 Task: Create in the project Bullseye and in the Backlog issue 'Upgrade the content delivery and caching mechanisms of a web application to improve content delivery speed and reliability' a child issue 'Integration with performance review systems', and assign it to team member softage.4@softage.net. Create in the project Bullseye and in the Backlog issue 'Create a new online platform for online gardening courses with advanced gardening tools and community features' a child issue 'Big data model interpretability and transparency testing and reporting', and assign it to team member softage.1@softage.net
Action: Mouse moved to (190, 53)
Screenshot: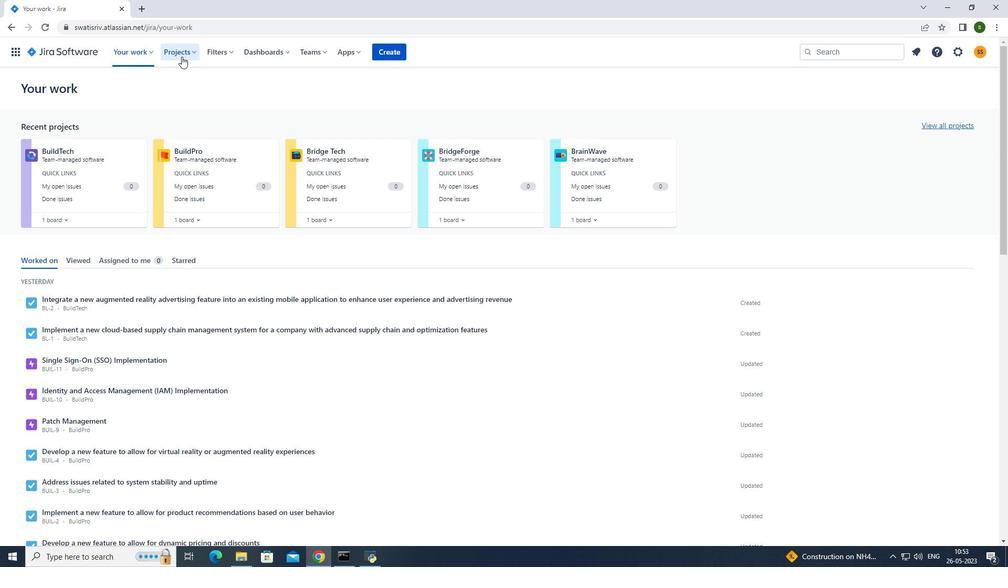 
Action: Mouse pressed left at (190, 53)
Screenshot: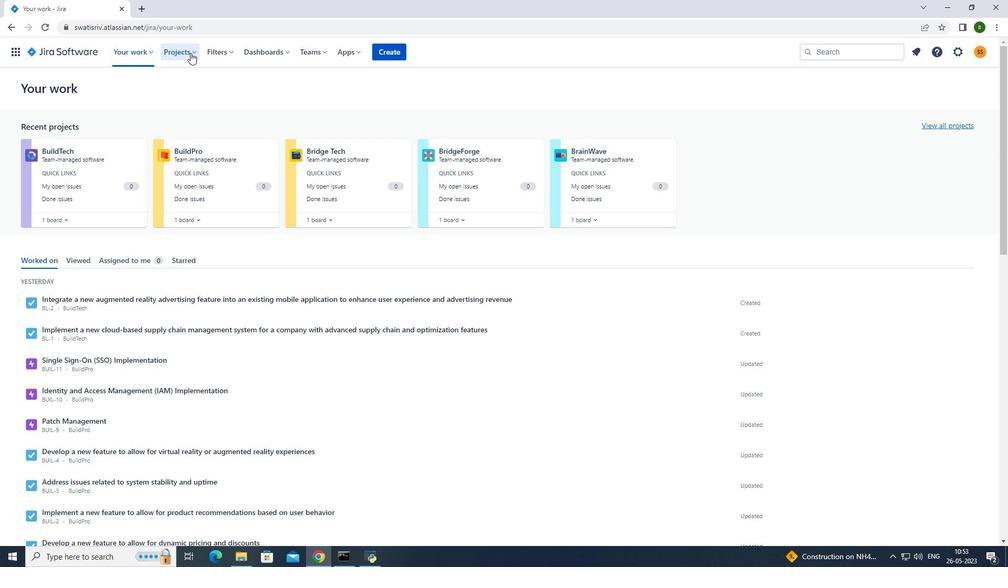 
Action: Mouse moved to (220, 102)
Screenshot: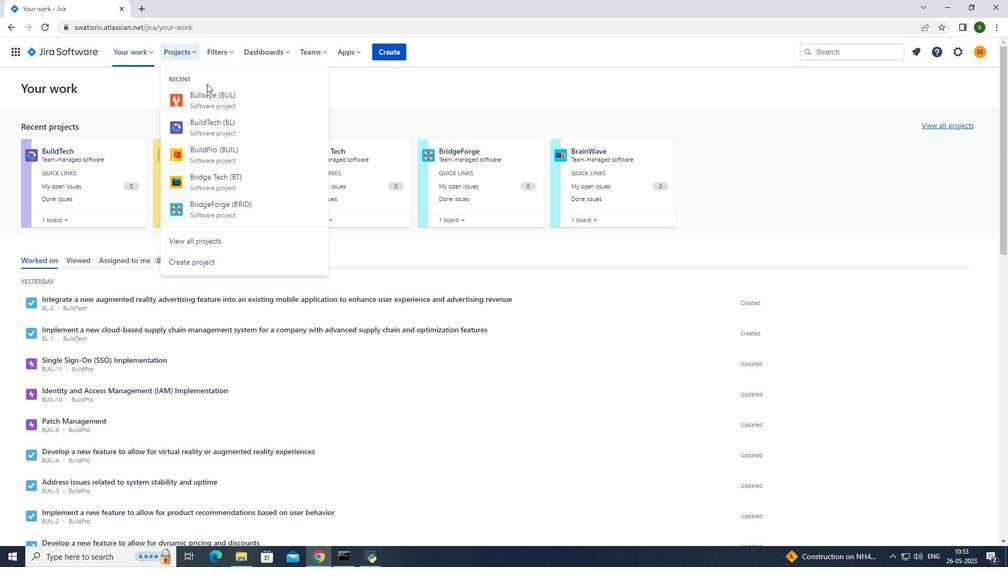 
Action: Mouse pressed left at (220, 102)
Screenshot: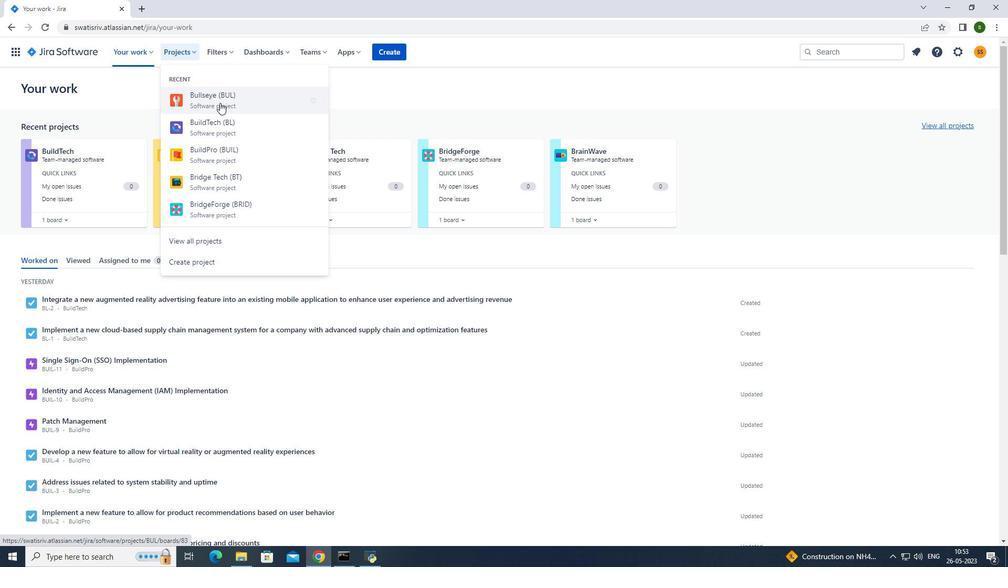 
Action: Mouse moved to (92, 166)
Screenshot: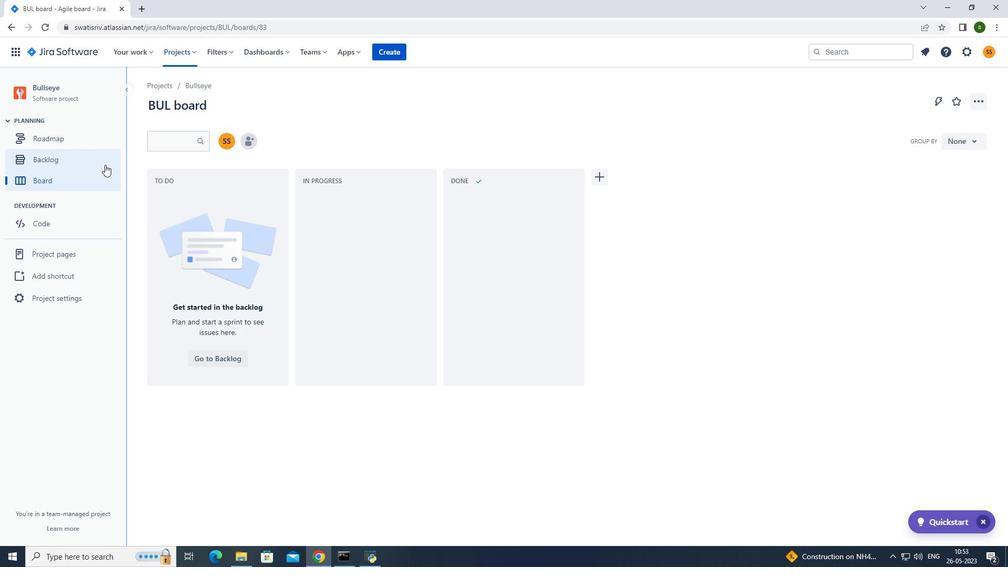 
Action: Mouse pressed left at (92, 166)
Screenshot: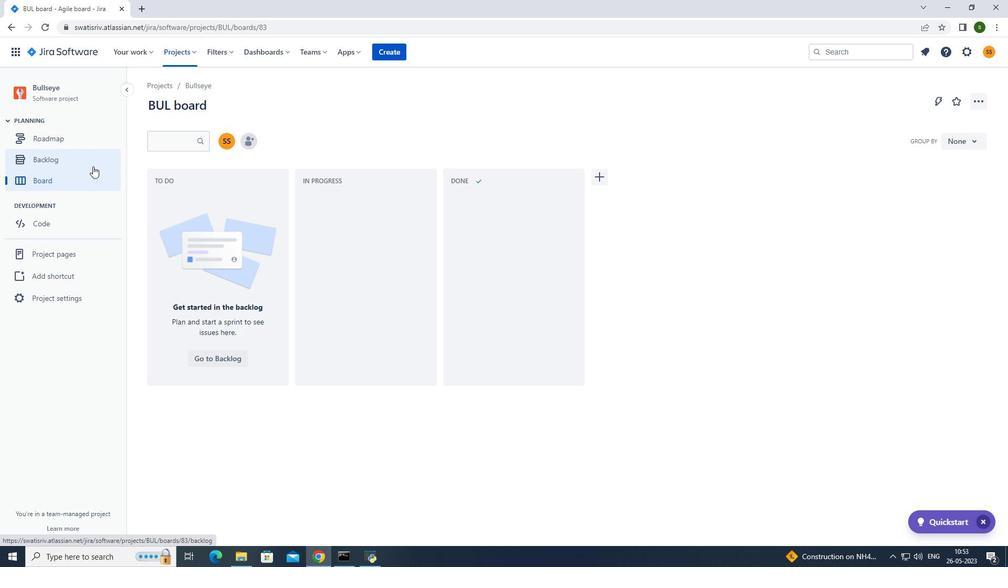 
Action: Mouse moved to (537, 167)
Screenshot: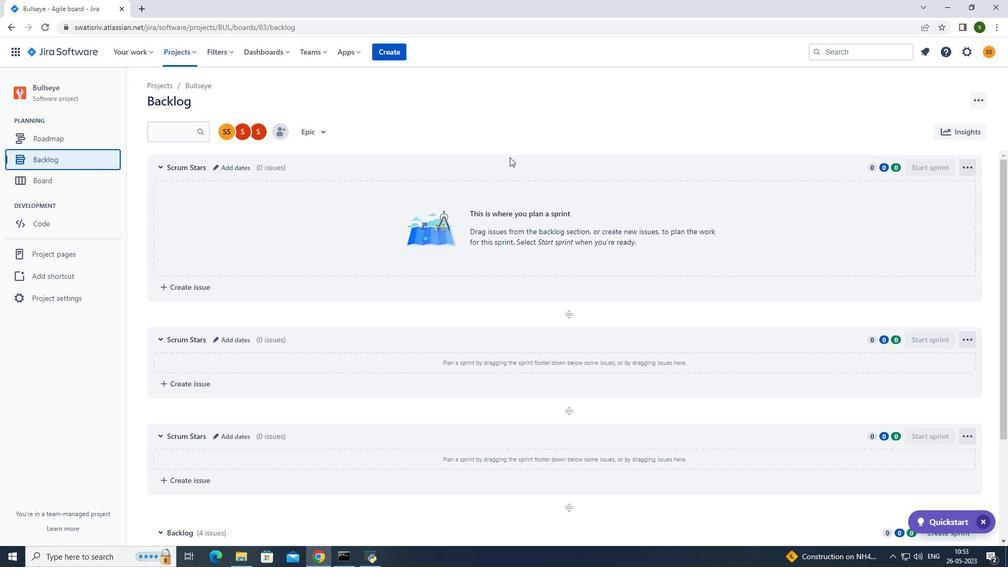 
Action: Mouse scrolled (537, 167) with delta (0, 0)
Screenshot: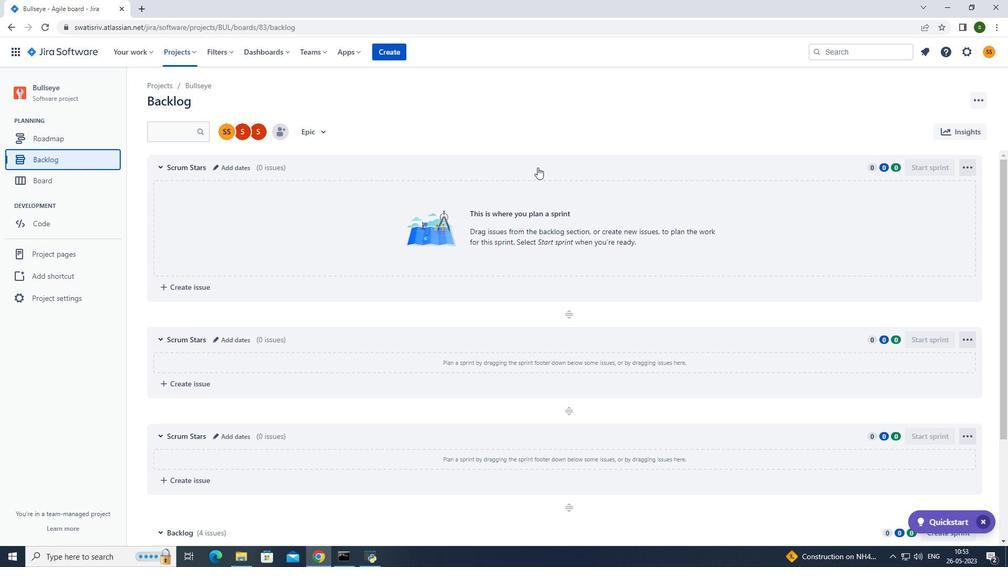 
Action: Mouse scrolled (537, 167) with delta (0, 0)
Screenshot: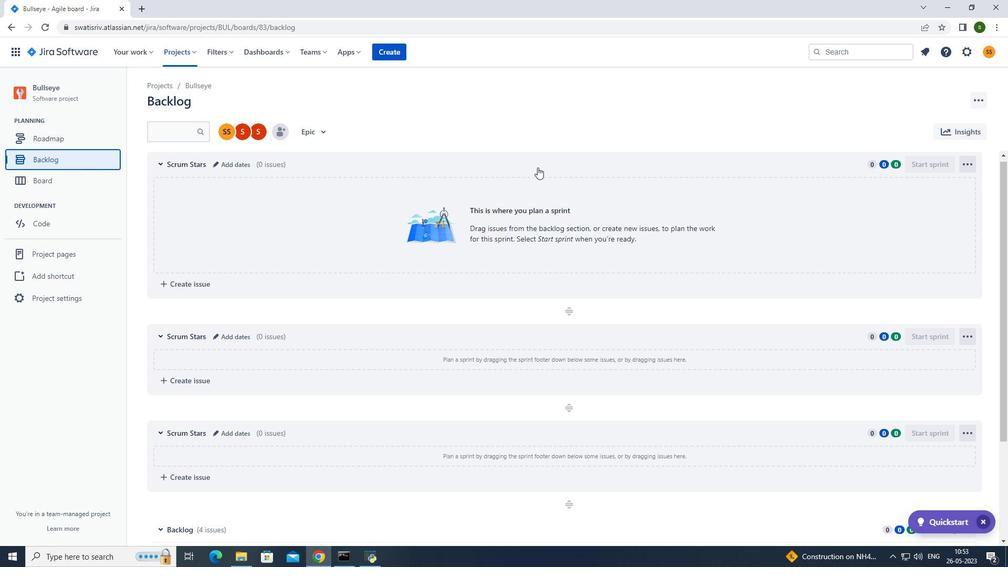 
Action: Mouse scrolled (537, 167) with delta (0, 0)
Screenshot: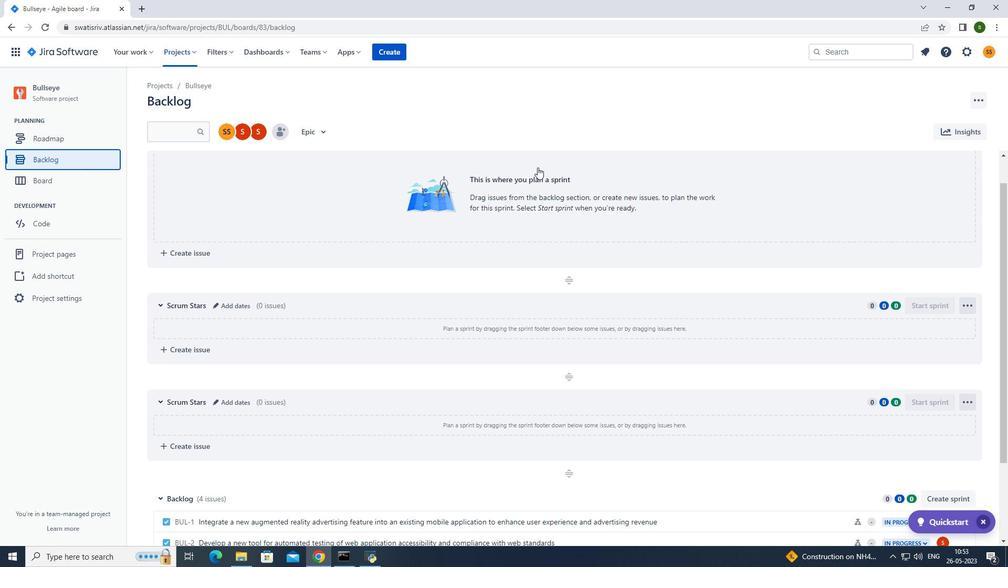 
Action: Mouse scrolled (537, 168) with delta (0, 0)
Screenshot: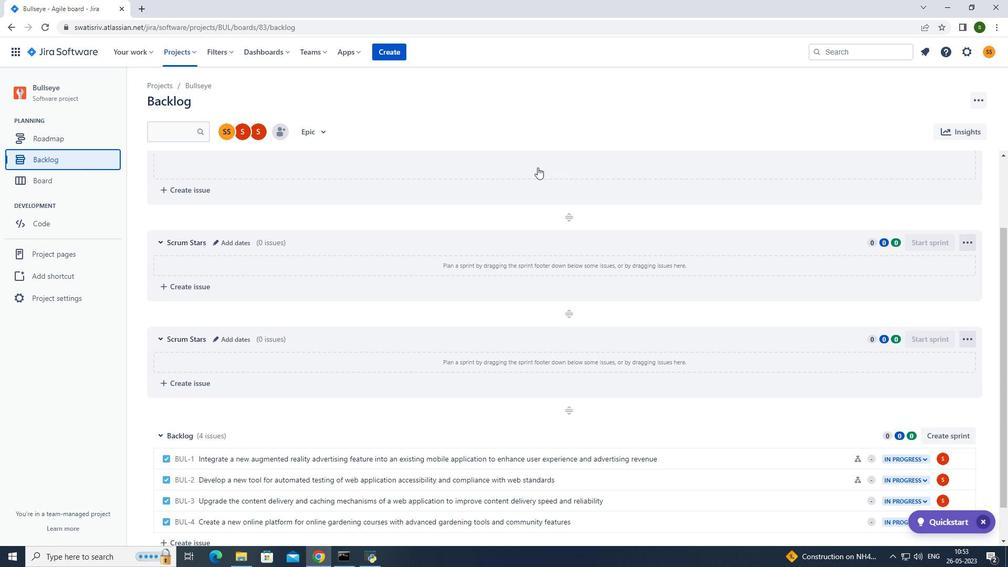 
Action: Mouse scrolled (537, 167) with delta (0, 0)
Screenshot: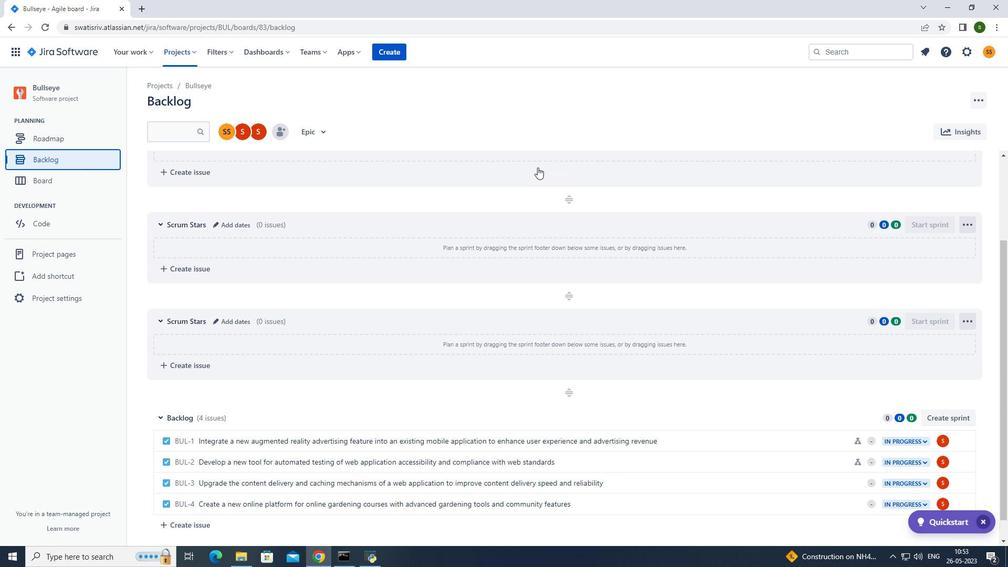 
Action: Mouse scrolled (537, 167) with delta (0, 0)
Screenshot: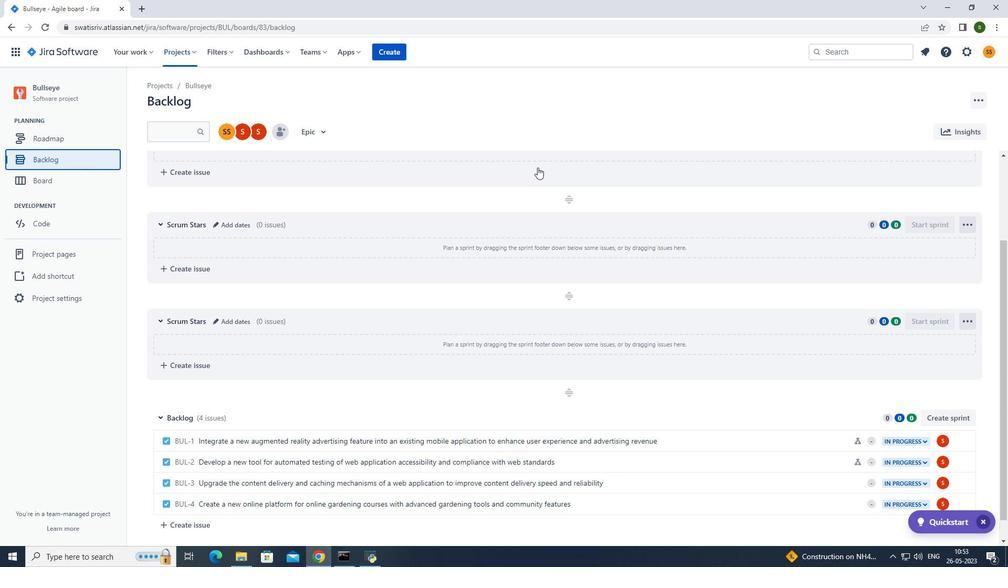 
Action: Mouse scrolled (537, 167) with delta (0, 0)
Screenshot: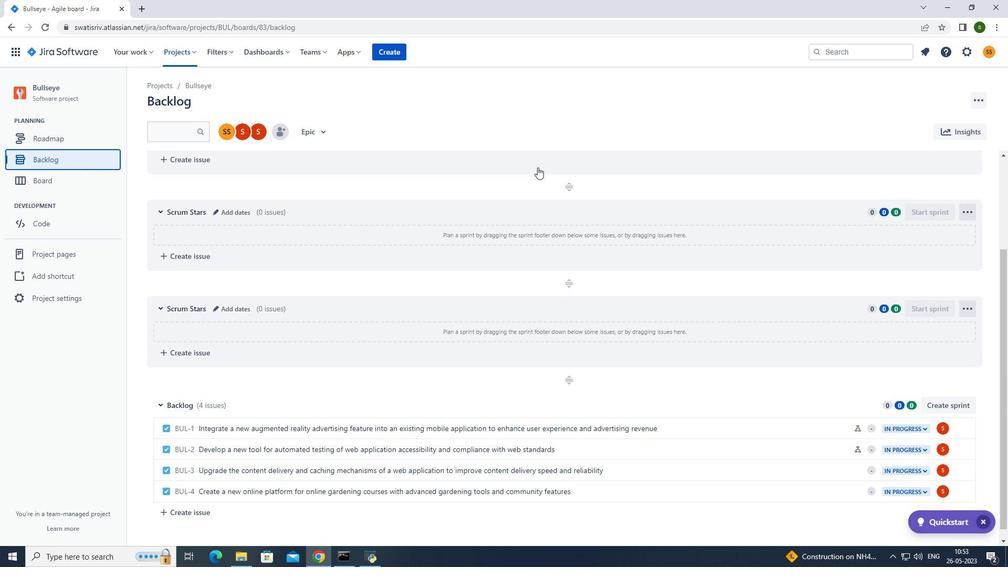 
Action: Mouse scrolled (537, 167) with delta (0, 0)
Screenshot: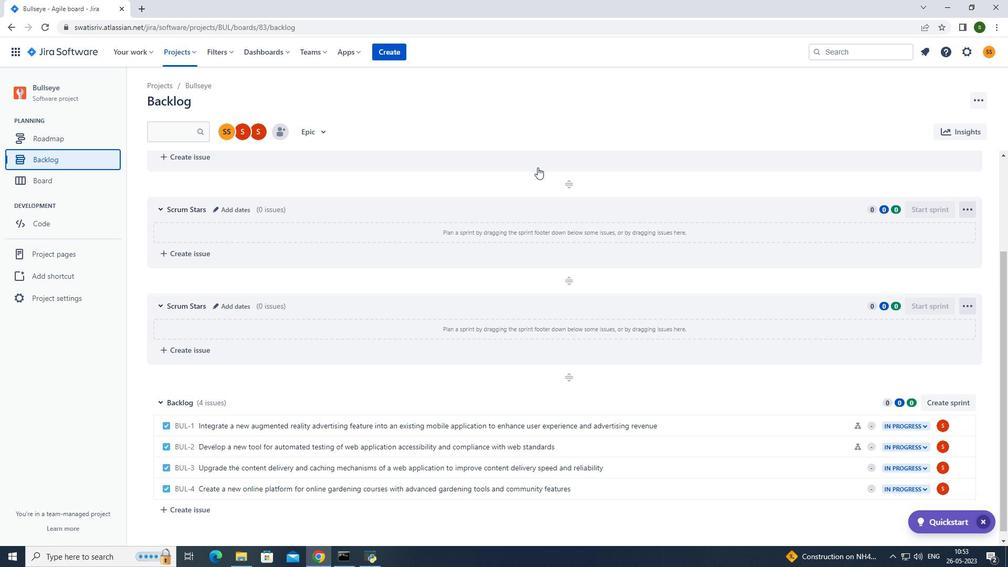 
Action: Mouse moved to (660, 457)
Screenshot: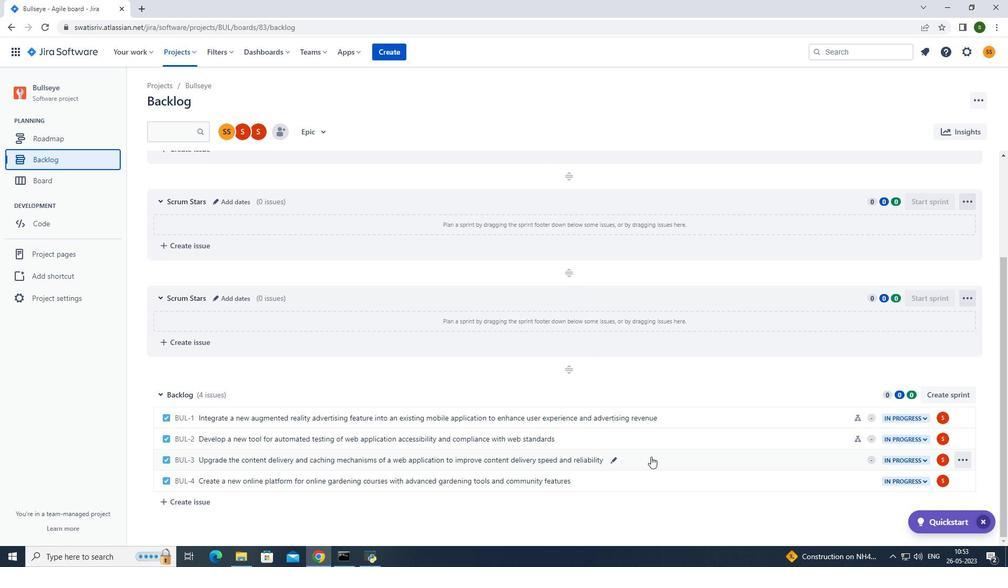 
Action: Mouse pressed left at (660, 457)
Screenshot: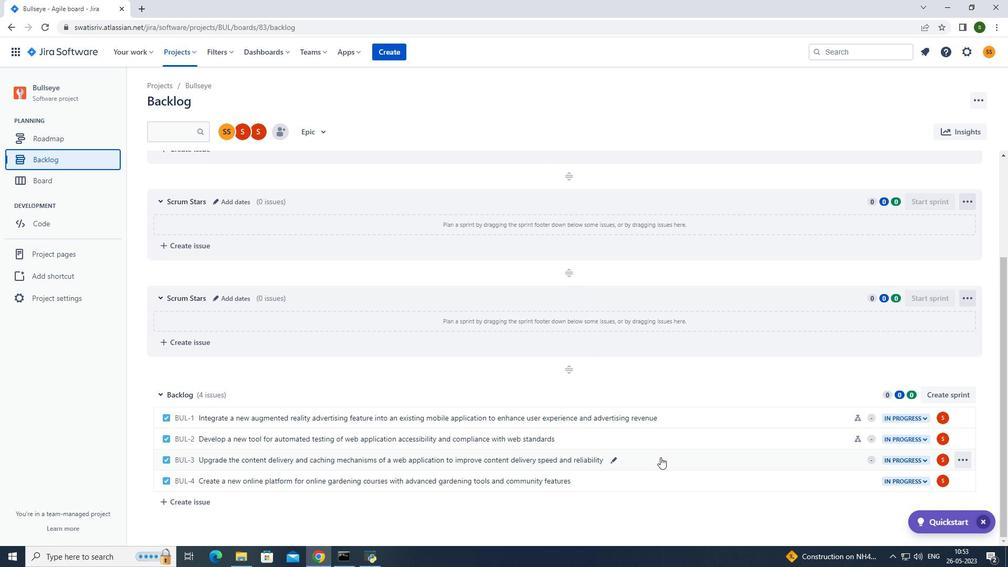 
Action: Mouse moved to (820, 253)
Screenshot: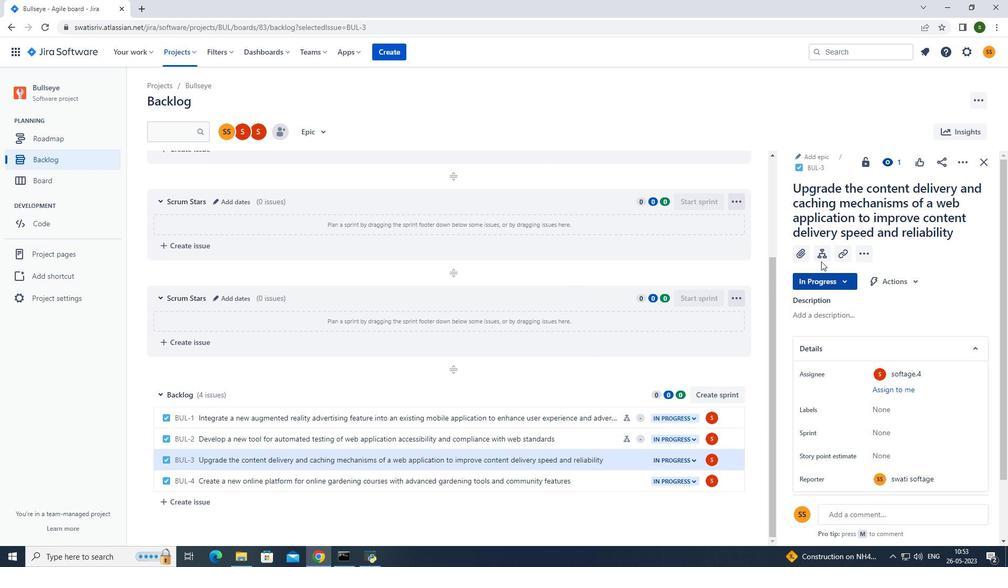 
Action: Mouse pressed left at (820, 253)
Screenshot: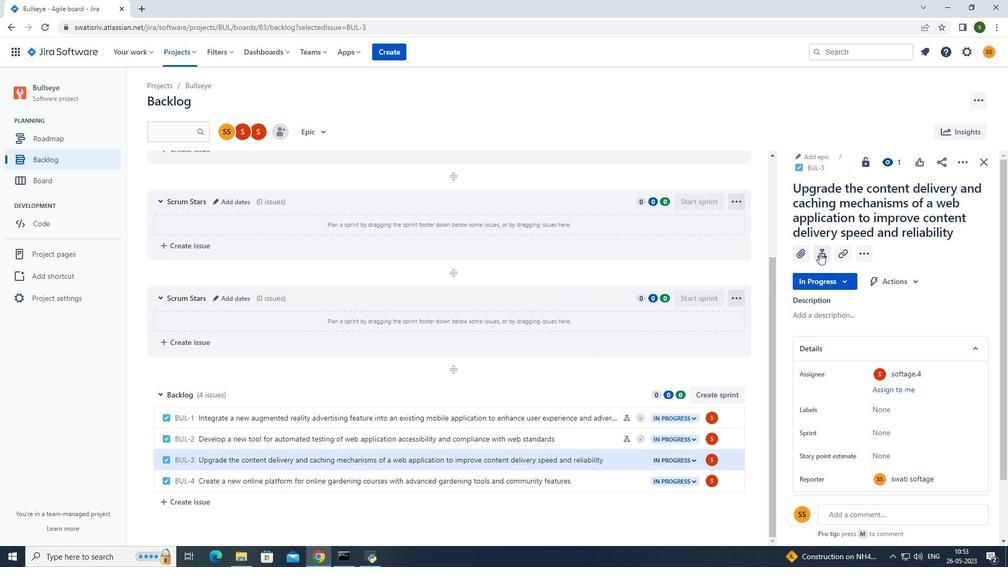 
Action: Mouse moved to (827, 338)
Screenshot: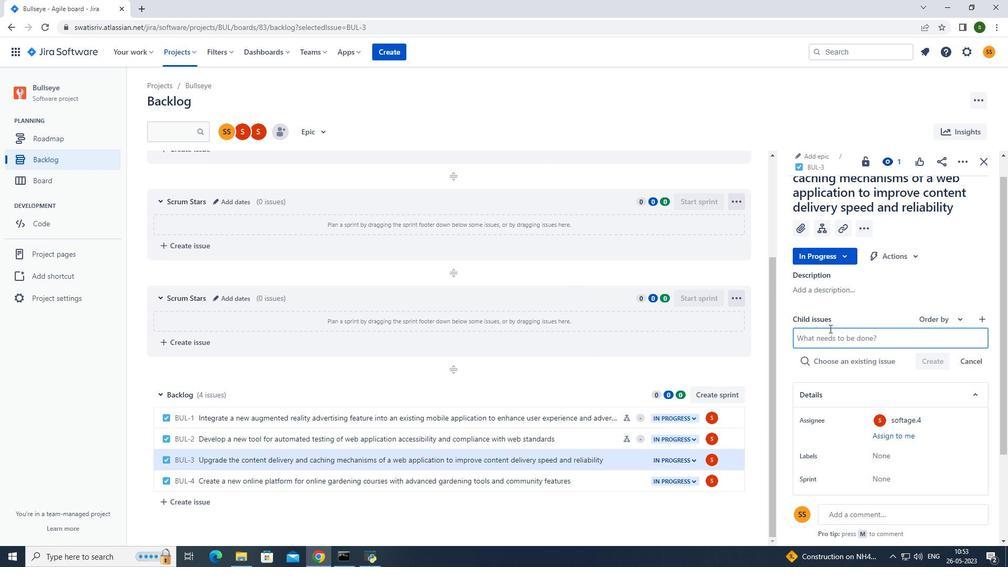 
Action: Mouse pressed left at (827, 338)
Screenshot: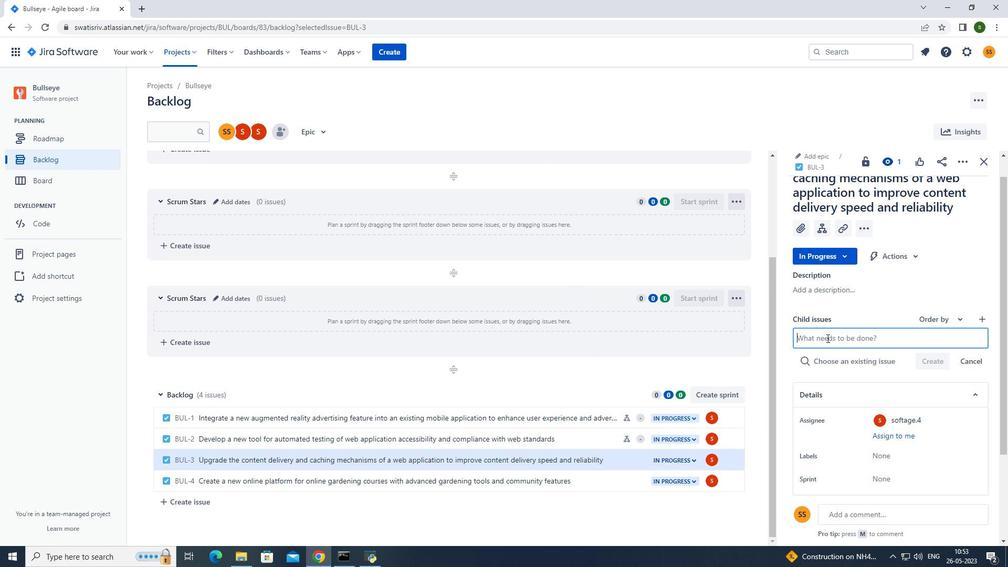 
Action: Key pressed <Key.caps_lock>I<Key.caps_lock>ntegration<Key.space>with<Key.space>performance<Key.space>review<Key.space>systems<Key.enter>
Screenshot: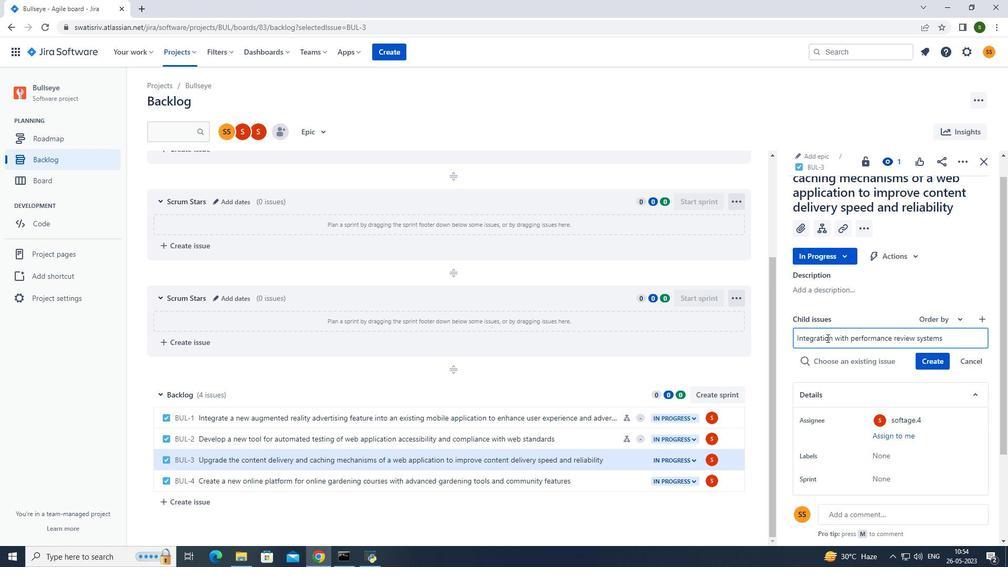 
Action: Mouse moved to (943, 343)
Screenshot: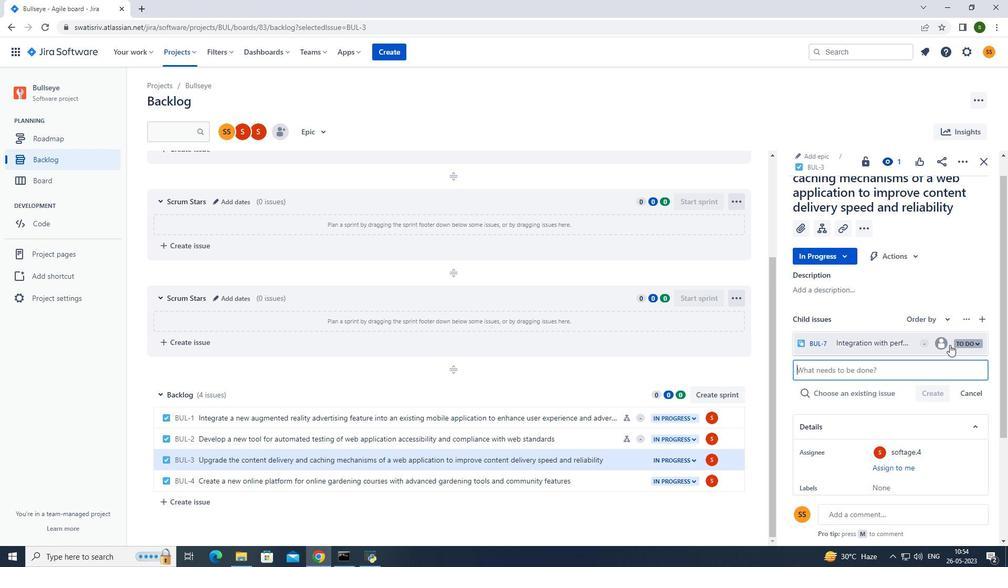 
Action: Mouse pressed left at (943, 343)
Screenshot: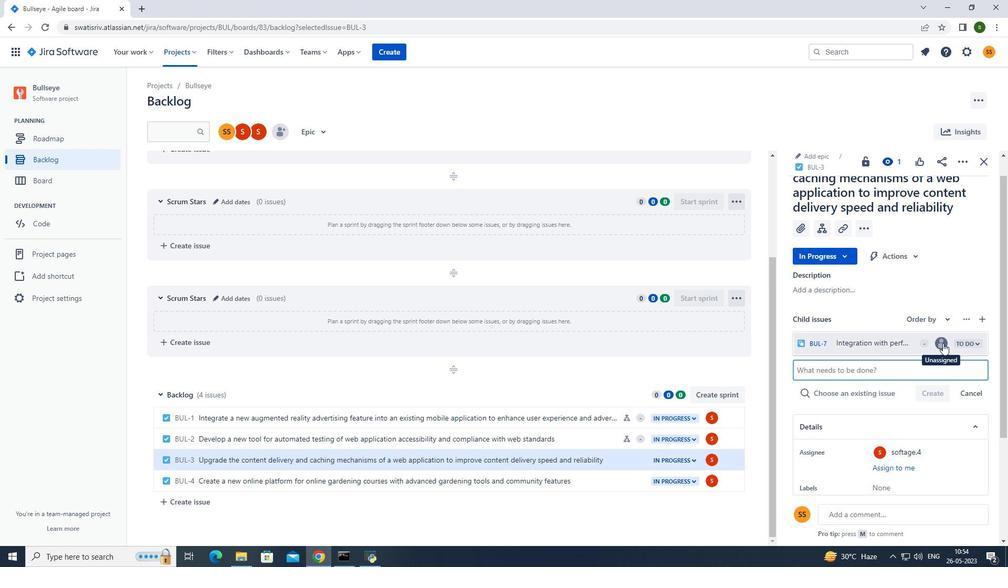 
Action: Mouse moved to (854, 289)
Screenshot: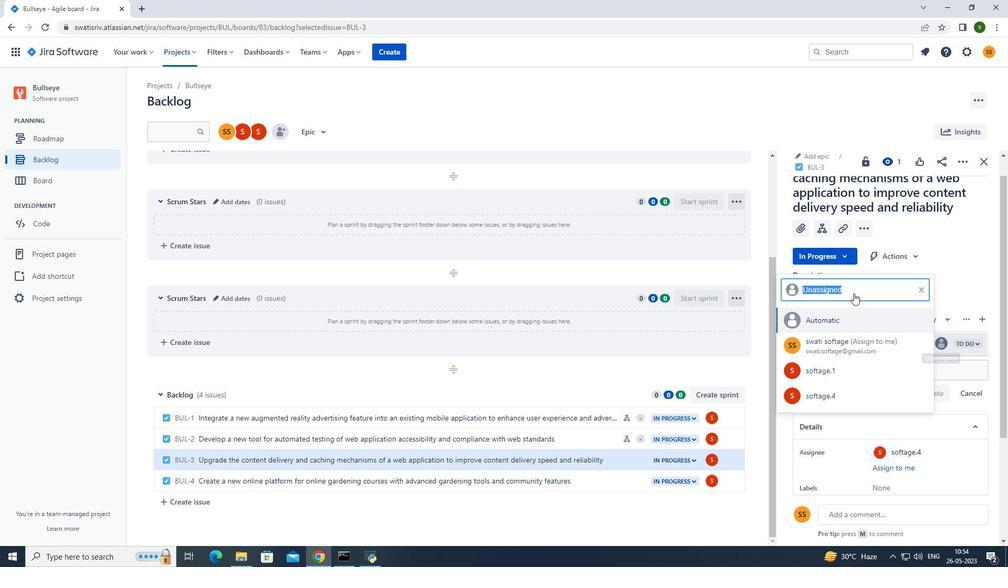 
Action: Key pressed softage.4<Key.shift>@softage.net
Screenshot: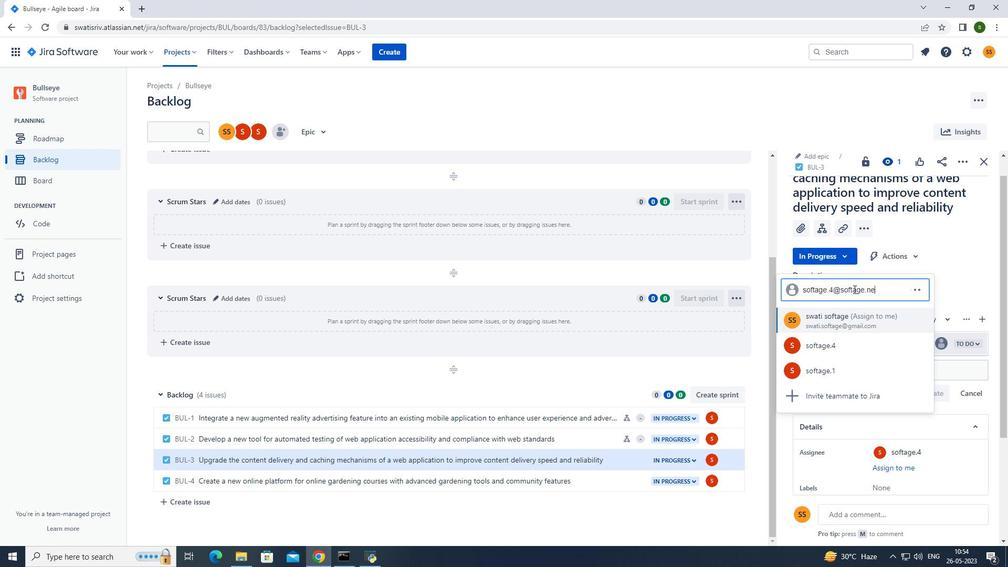 
Action: Mouse moved to (847, 347)
Screenshot: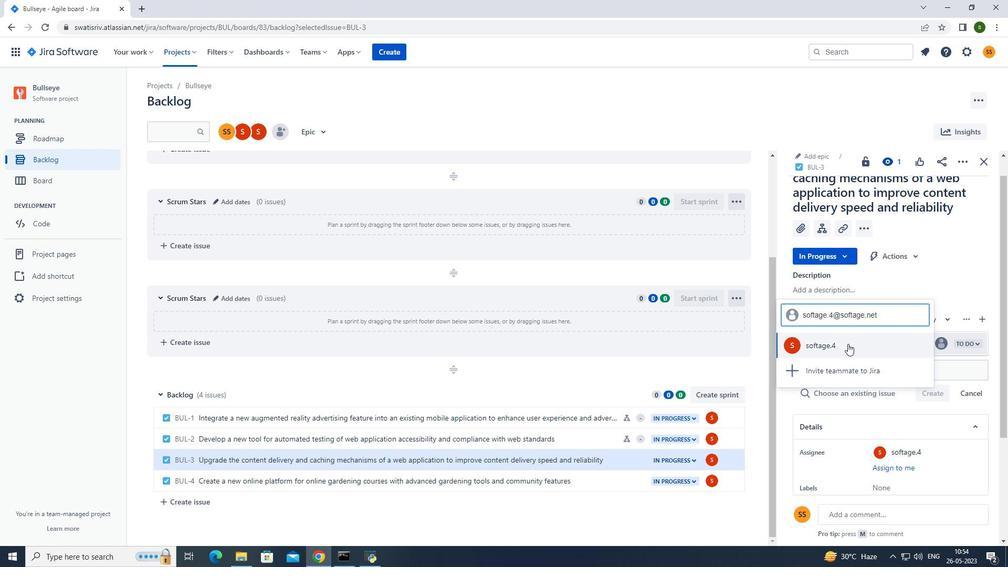 
Action: Mouse pressed left at (847, 347)
Screenshot: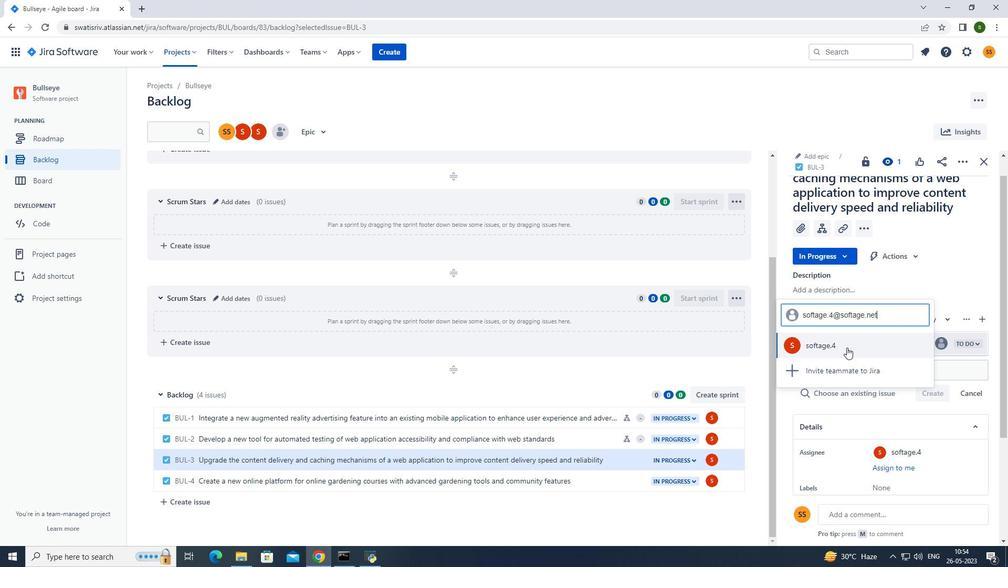 
Action: Mouse moved to (177, 51)
Screenshot: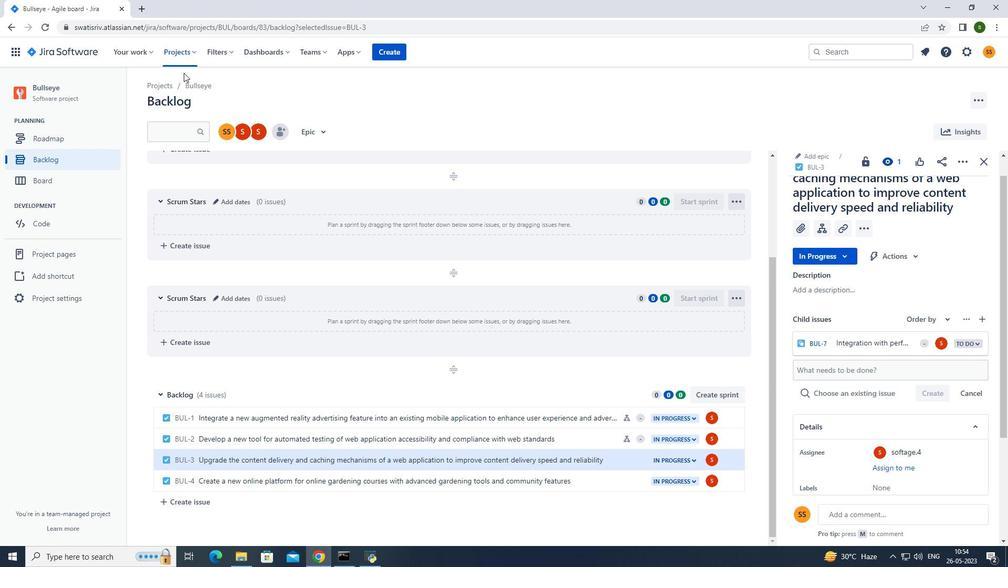 
Action: Mouse pressed left at (177, 51)
Screenshot: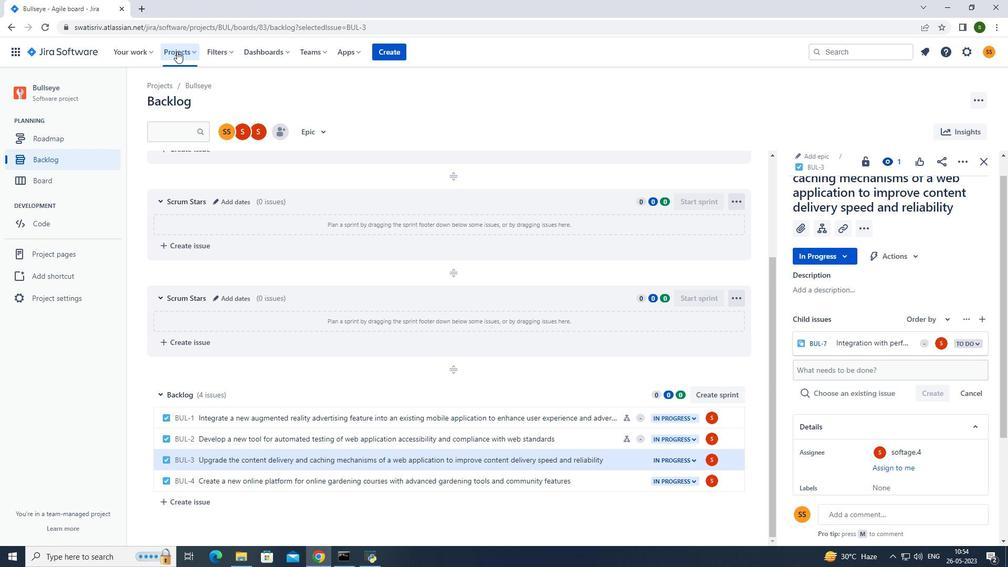 
Action: Mouse moved to (230, 106)
Screenshot: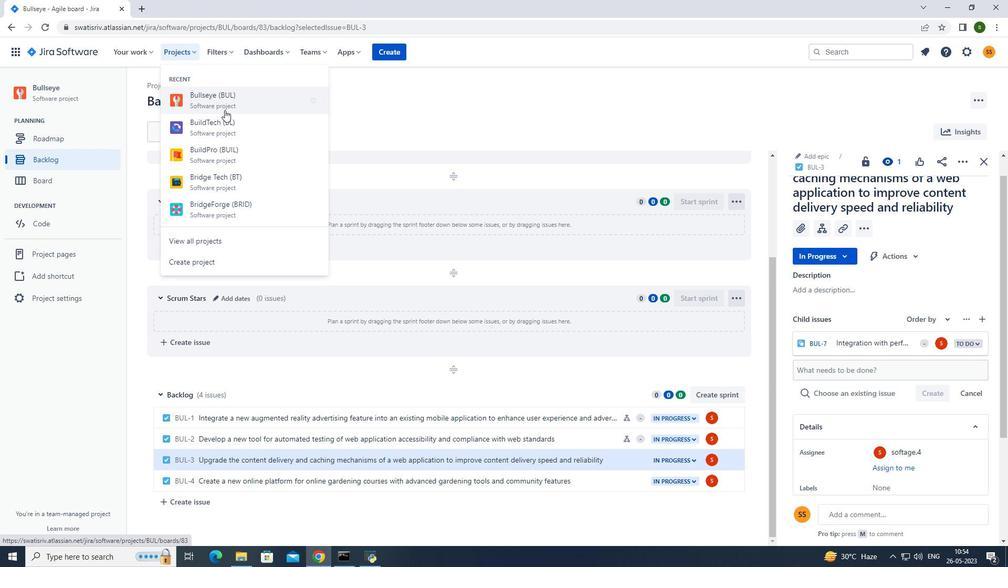 
Action: Mouse pressed left at (230, 106)
Screenshot: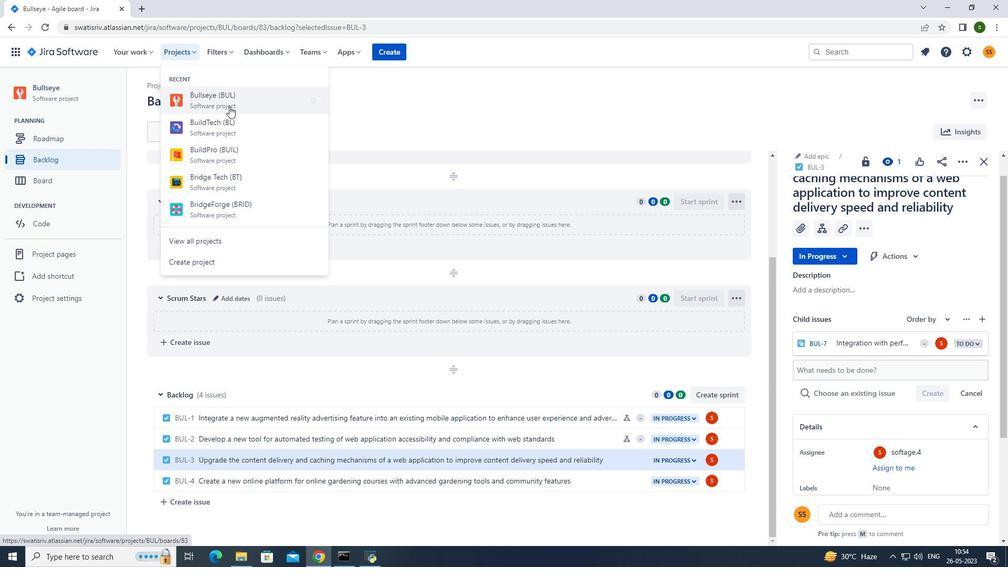 
Action: Mouse moved to (212, 366)
Screenshot: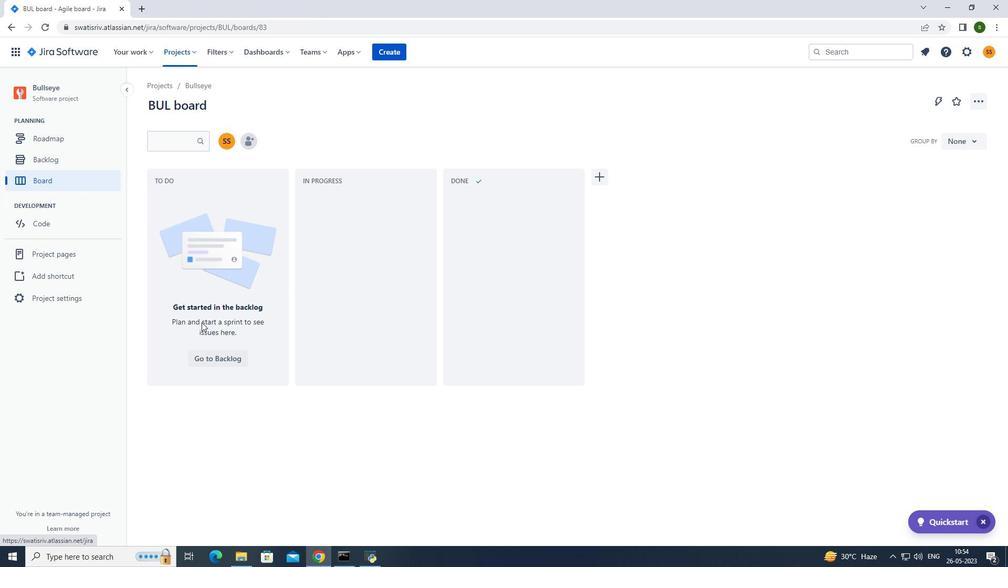 
Action: Mouse pressed left at (212, 366)
Screenshot: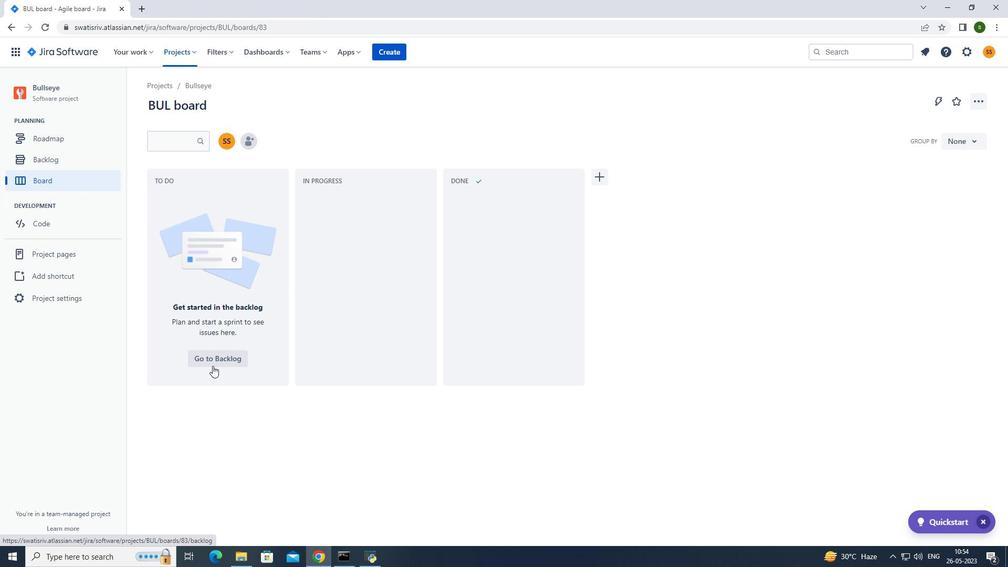 
Action: Mouse moved to (510, 384)
Screenshot: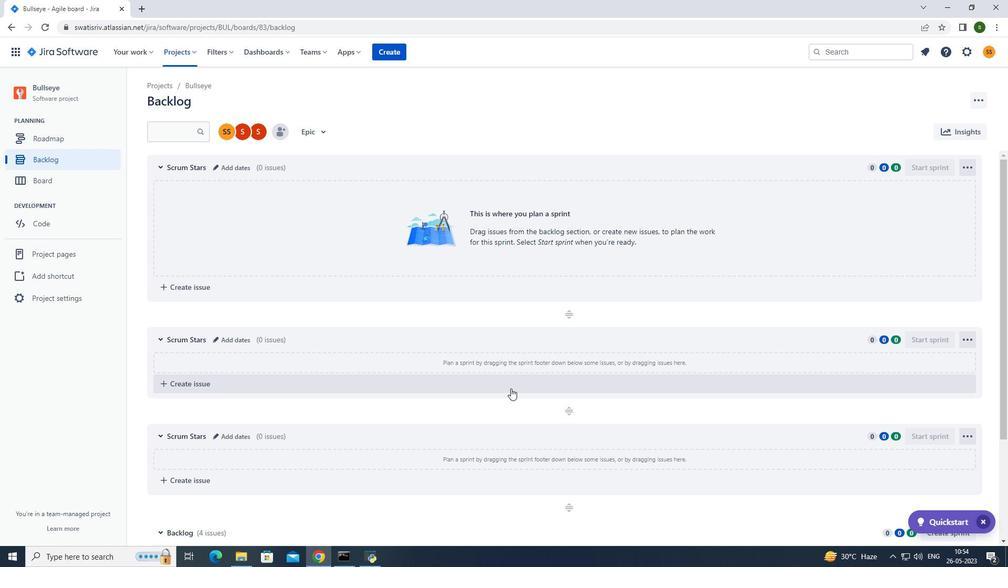 
Action: Mouse scrolled (510, 383) with delta (0, 0)
Screenshot: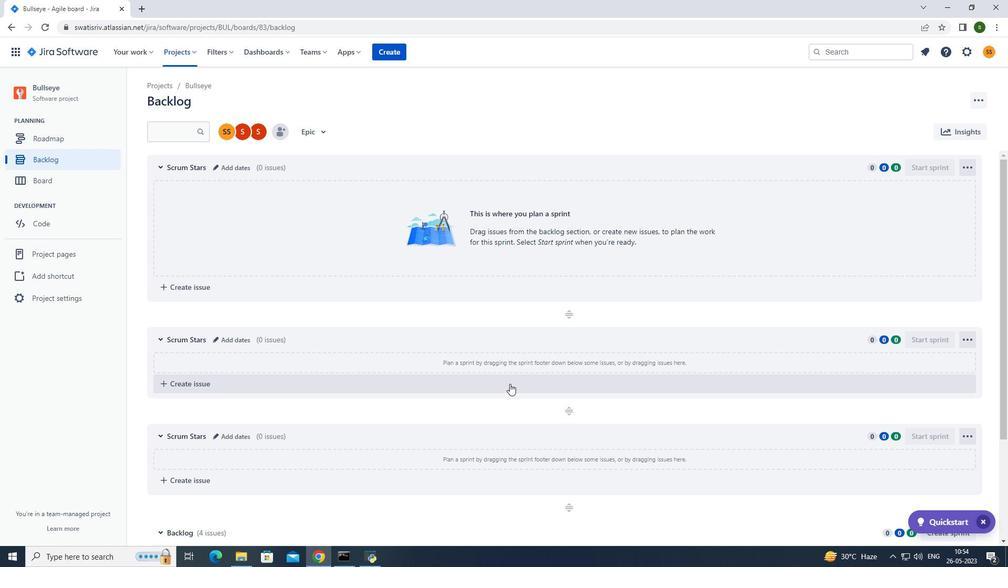 
Action: Mouse scrolled (510, 383) with delta (0, 0)
Screenshot: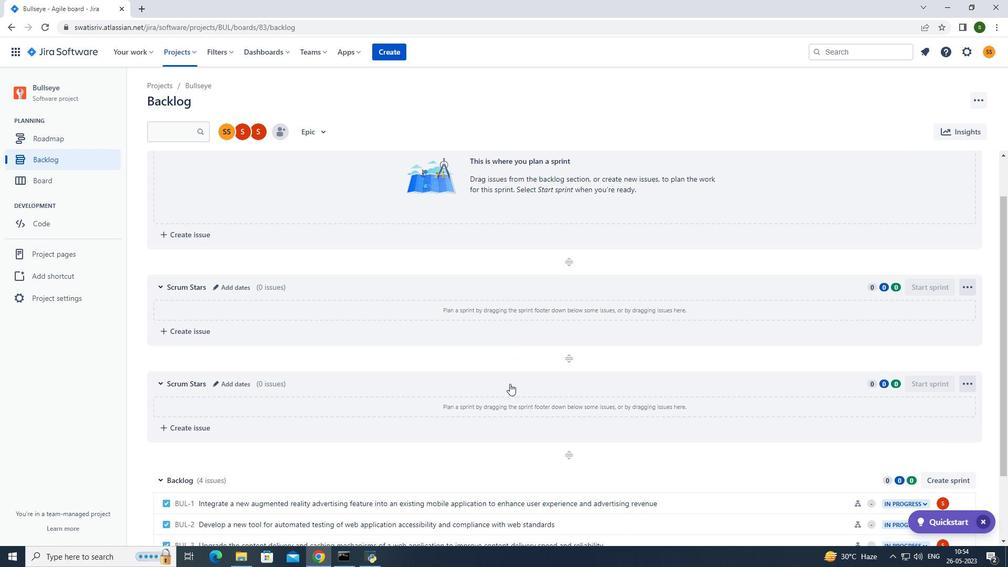 
Action: Mouse scrolled (510, 383) with delta (0, 0)
Screenshot: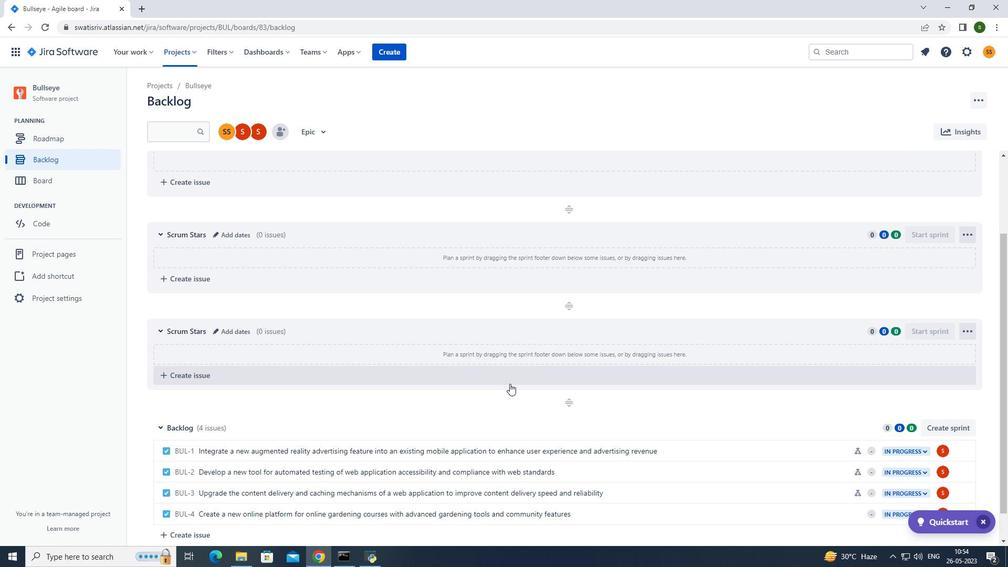 
Action: Mouse scrolled (510, 383) with delta (0, 0)
Screenshot: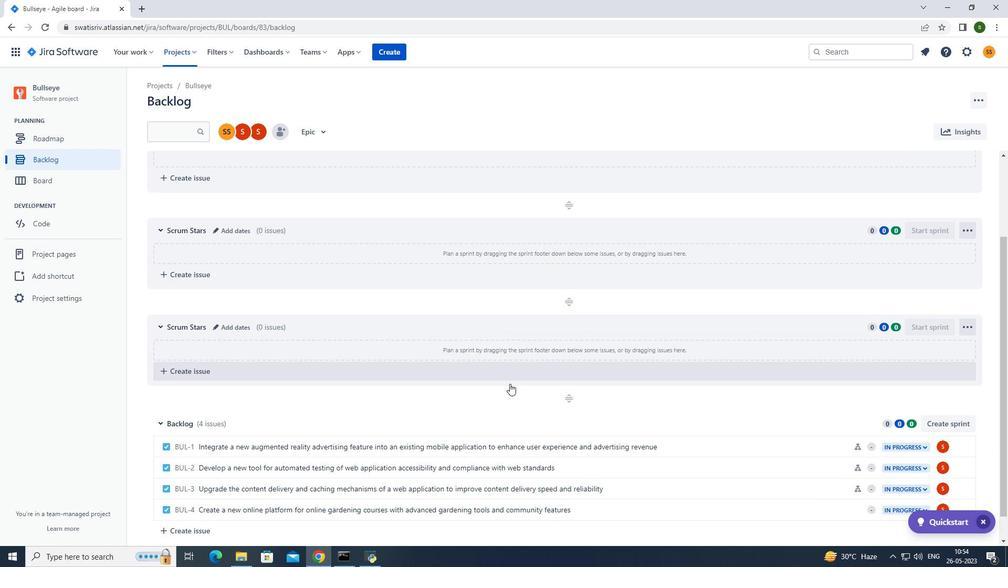 
Action: Mouse moved to (655, 479)
Screenshot: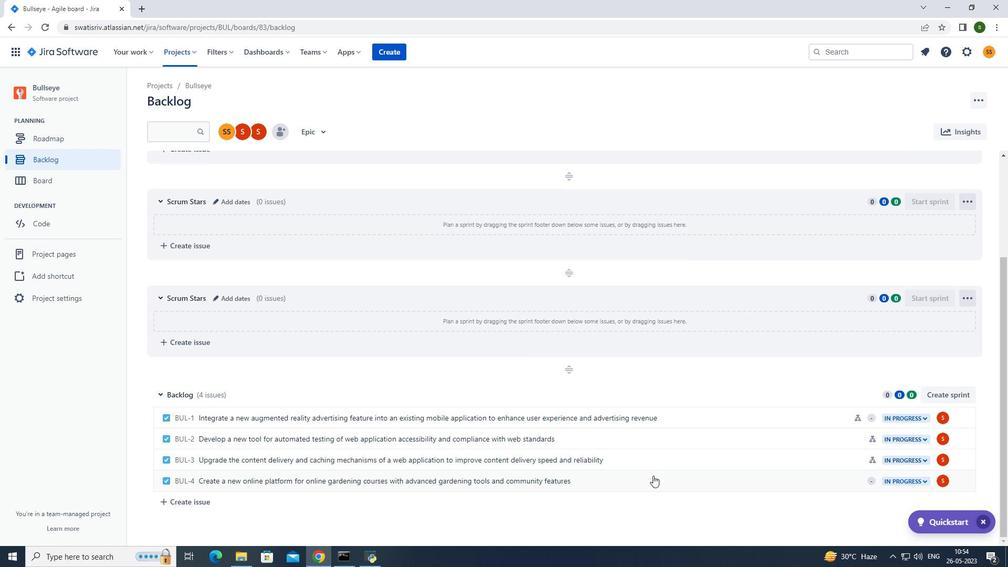 
Action: Mouse pressed left at (655, 479)
Screenshot: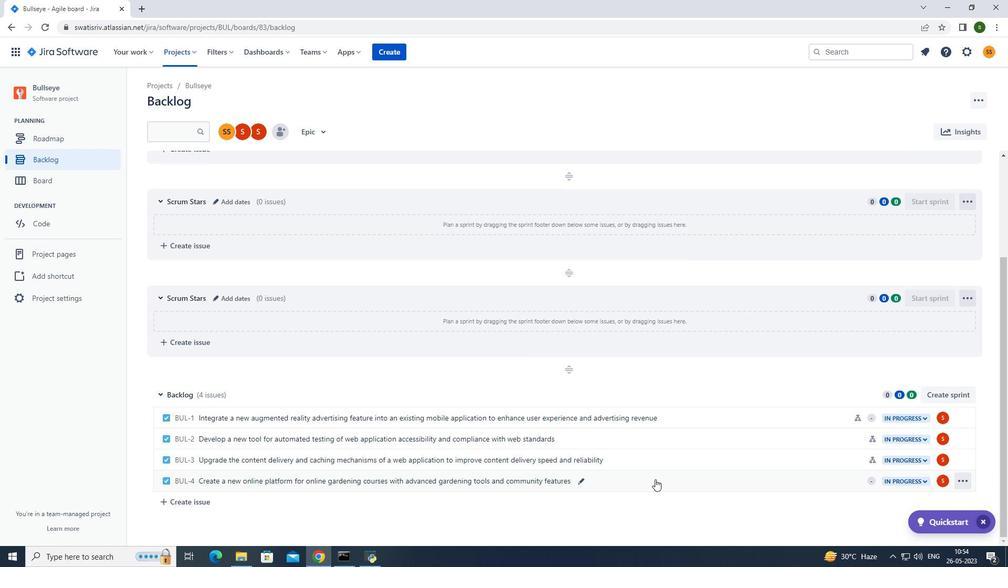 
Action: Mouse moved to (821, 250)
Screenshot: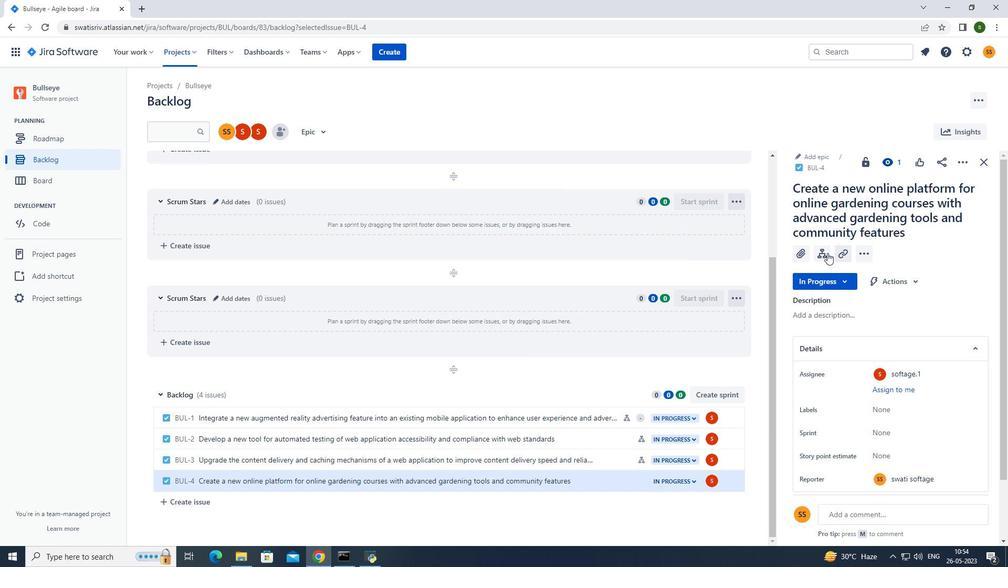 
Action: Mouse pressed left at (821, 250)
Screenshot: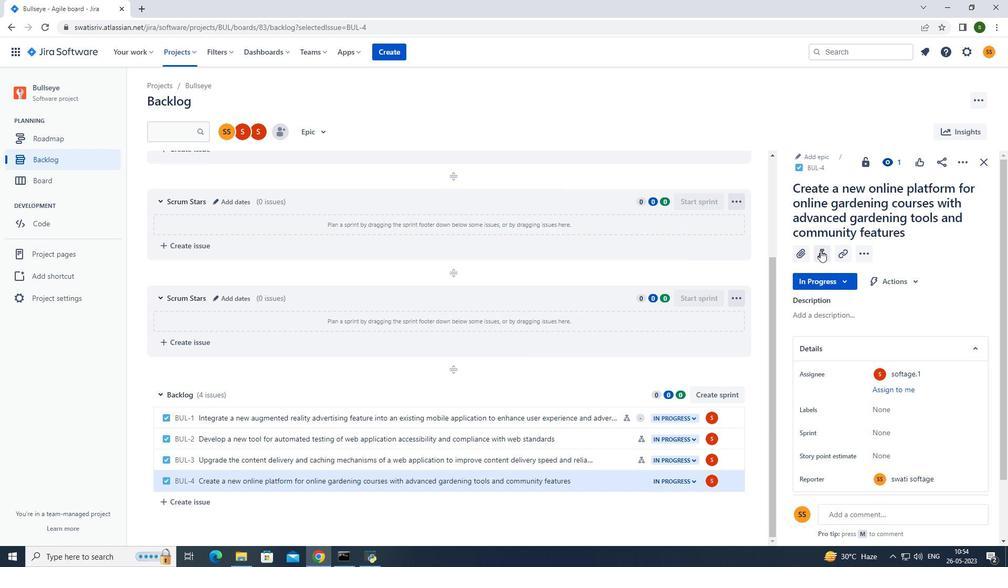 
Action: Mouse moved to (840, 339)
Screenshot: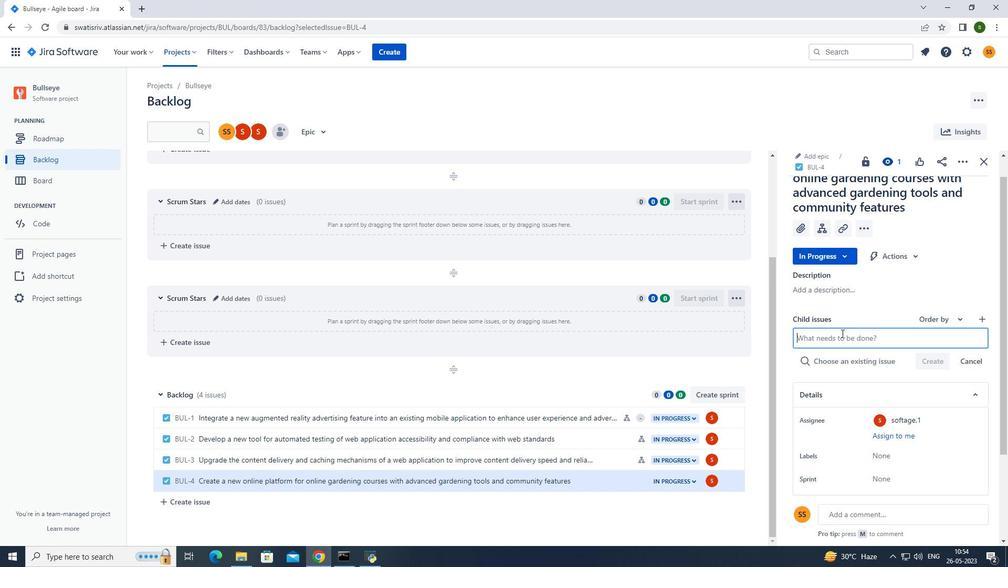 
Action: Mouse pressed left at (840, 339)
Screenshot: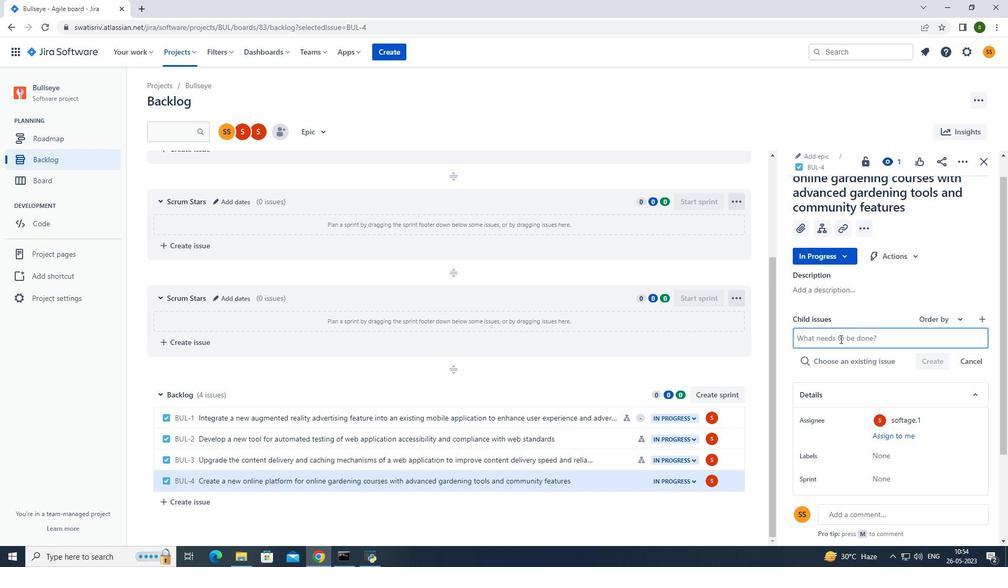 
Action: Mouse moved to (835, 341)
Screenshot: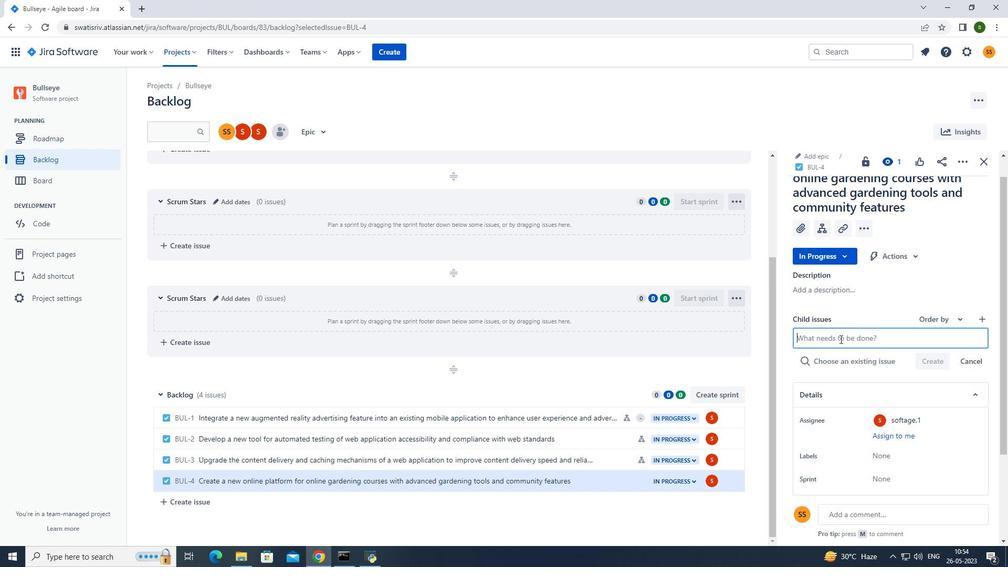 
Action: Key pressed <Key.caps_lock>B<Key.caps_lock>ig<Key.space>data<Key.space>model<Key.space>interpretability<Key.space>and<Key.space>transparency<Key.space>testing<Key.space>and<Key.space>reporting<Key.enter>
Screenshot: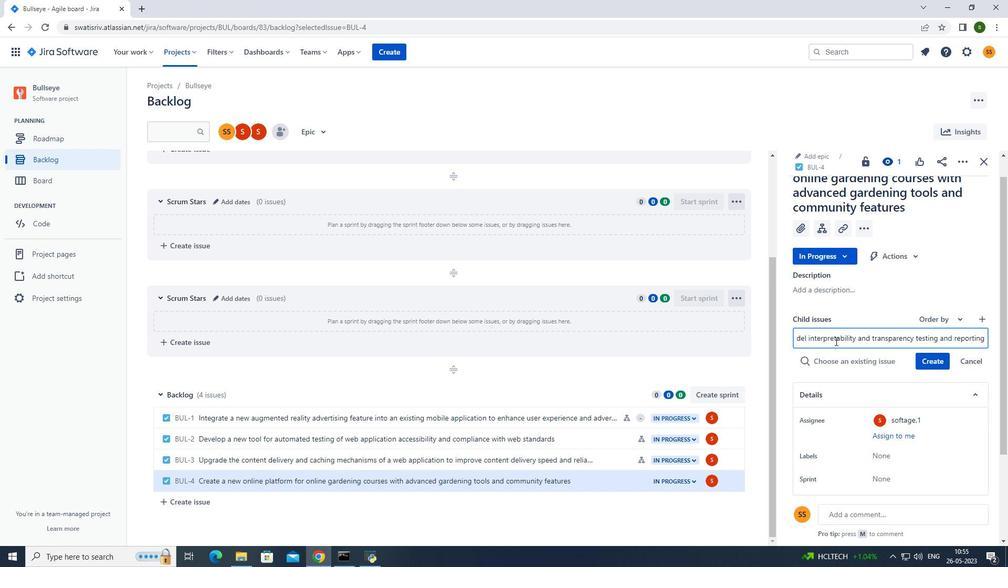 
Action: Mouse moved to (944, 343)
Screenshot: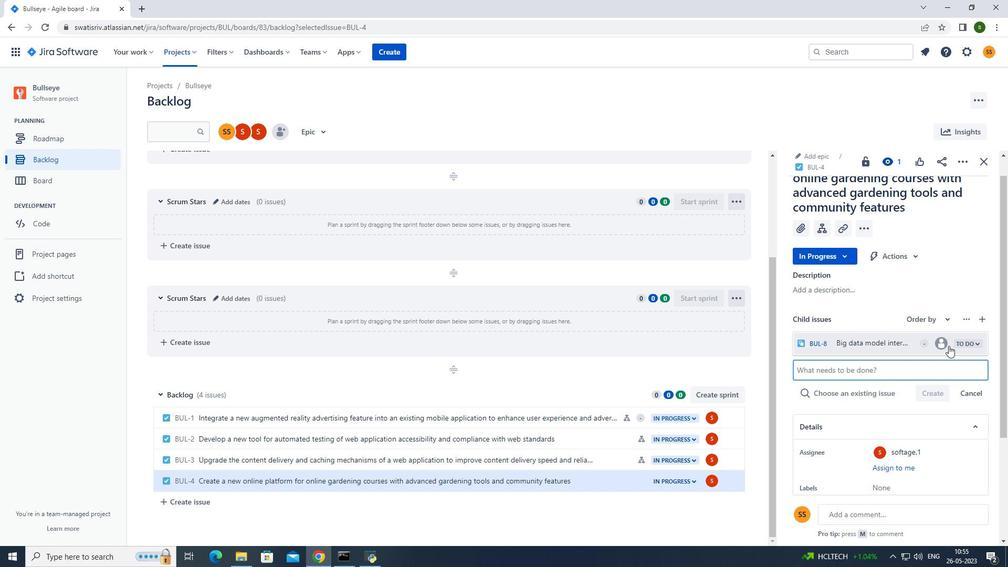 
Action: Mouse pressed left at (944, 343)
Screenshot: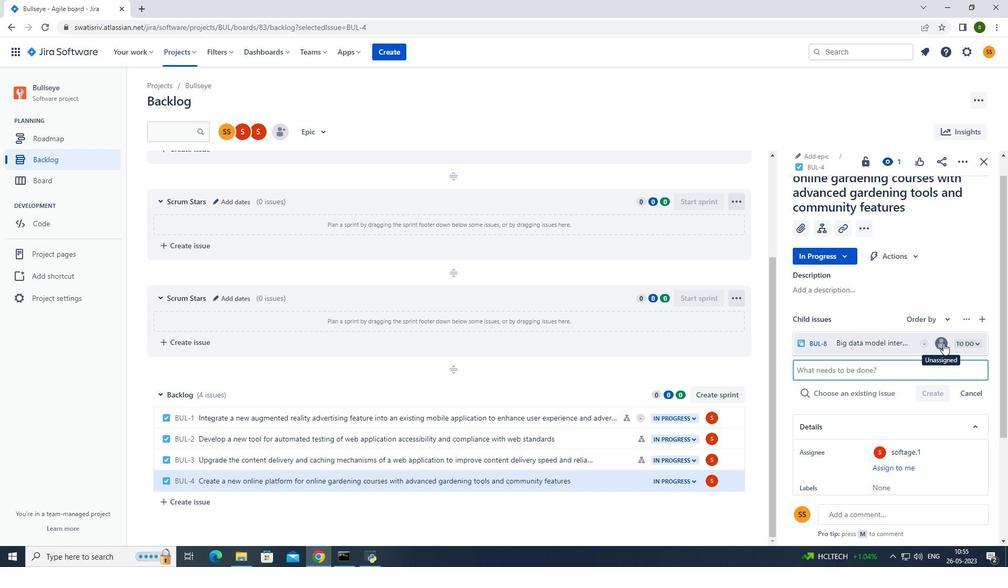 
Action: Mouse moved to (844, 283)
Screenshot: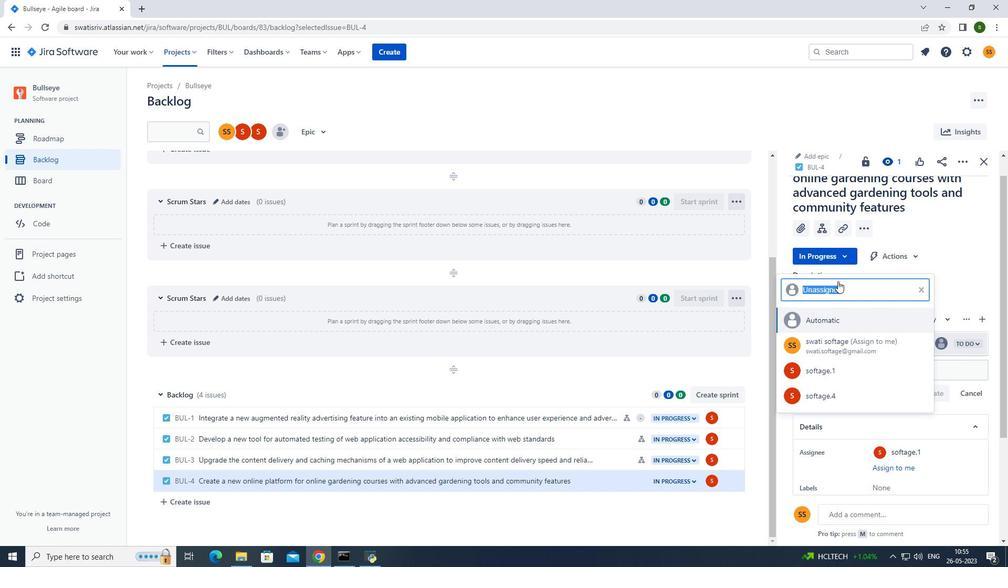
Action: Key pressed softage.1<Key.shift>@softage.net
Screenshot: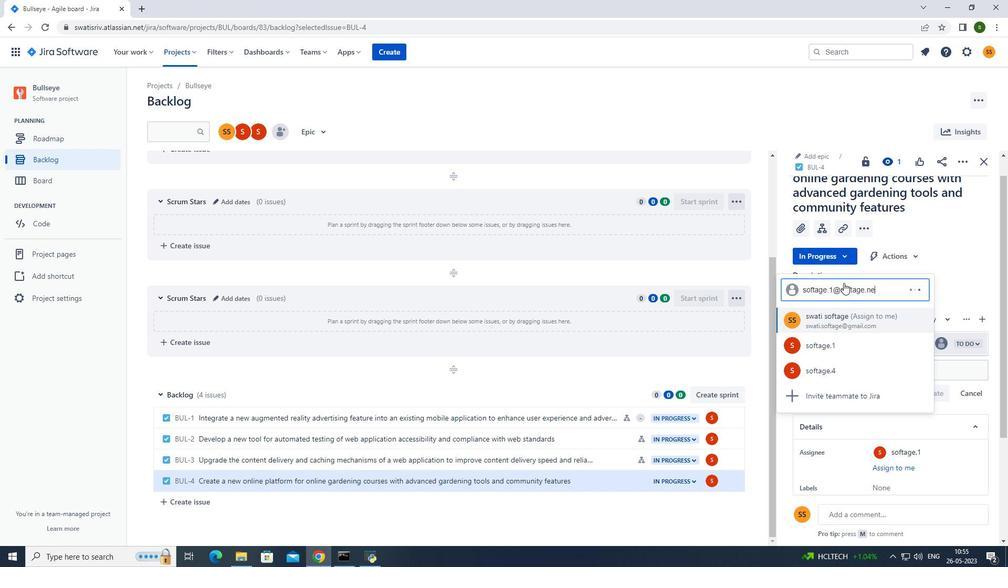 
Action: Mouse moved to (840, 344)
Screenshot: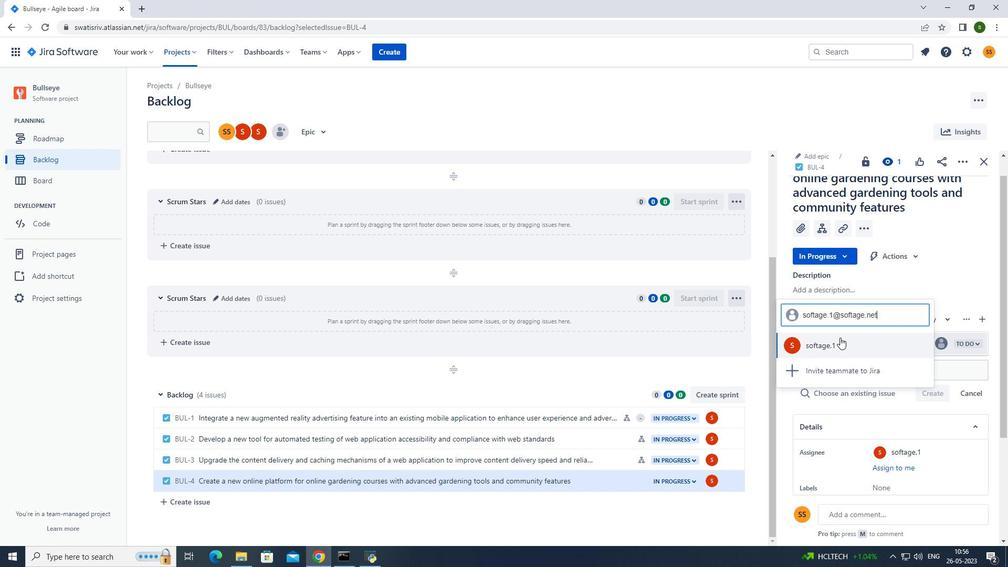 
Action: Mouse pressed left at (840, 344)
Screenshot: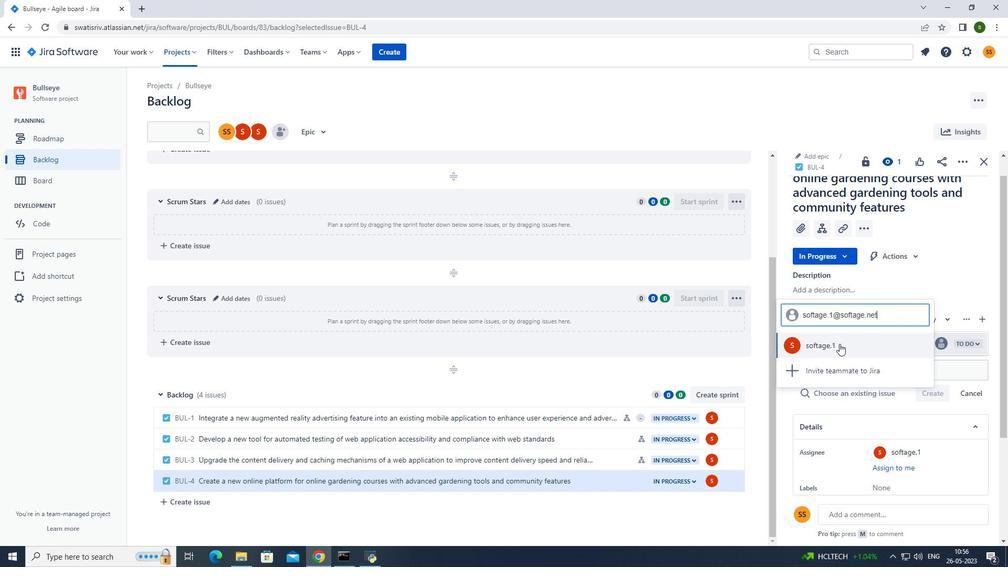 
Action: Mouse moved to (533, 131)
Screenshot: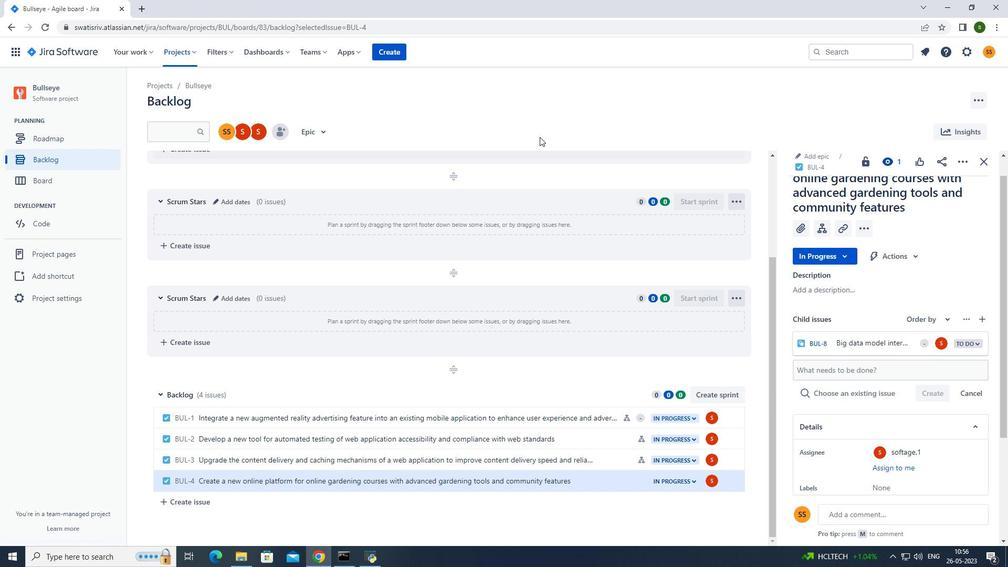 
